 Task: Advanced Features: Encode a video using the VP9 codec for web streaming.
Action: Mouse moved to (546, 520)
Screenshot: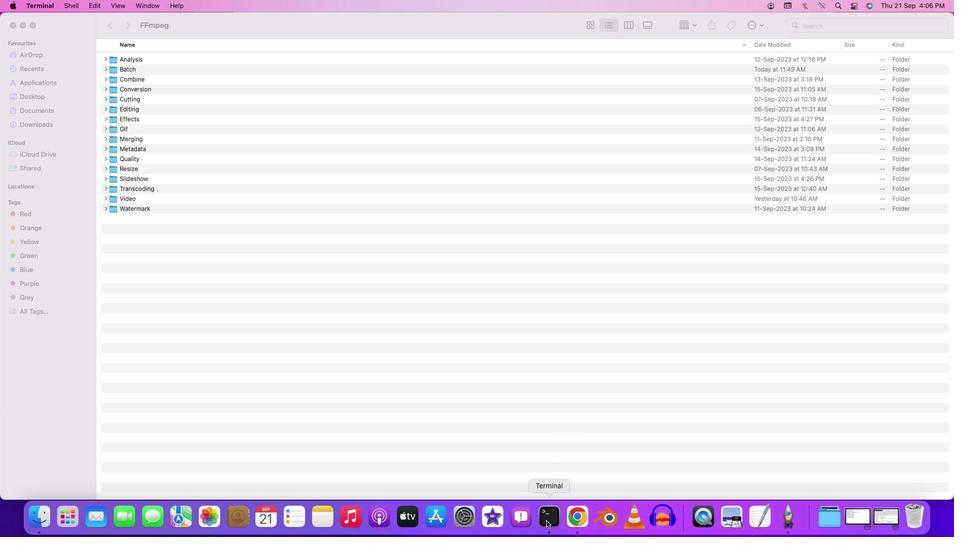 
Action: Mouse pressed right at (546, 520)
Screenshot: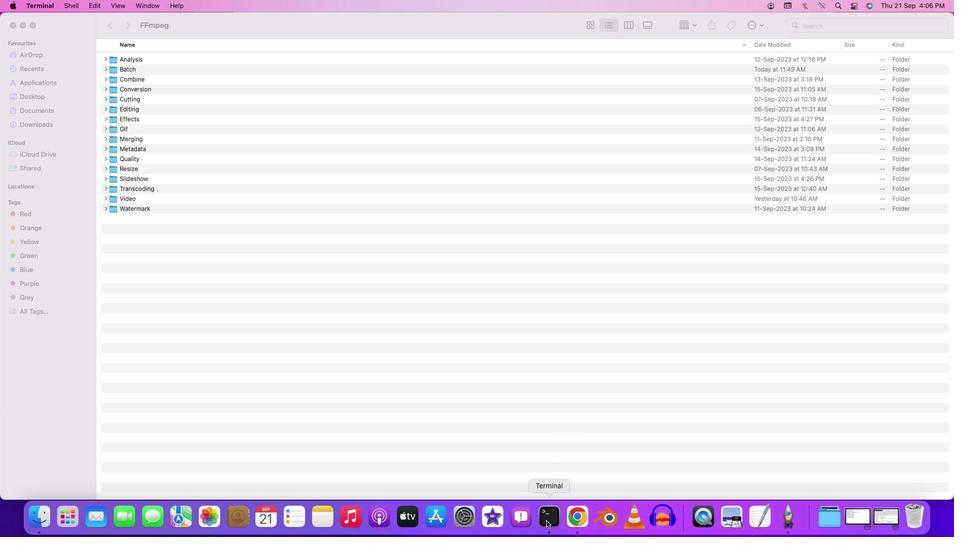 
Action: Mouse moved to (566, 396)
Screenshot: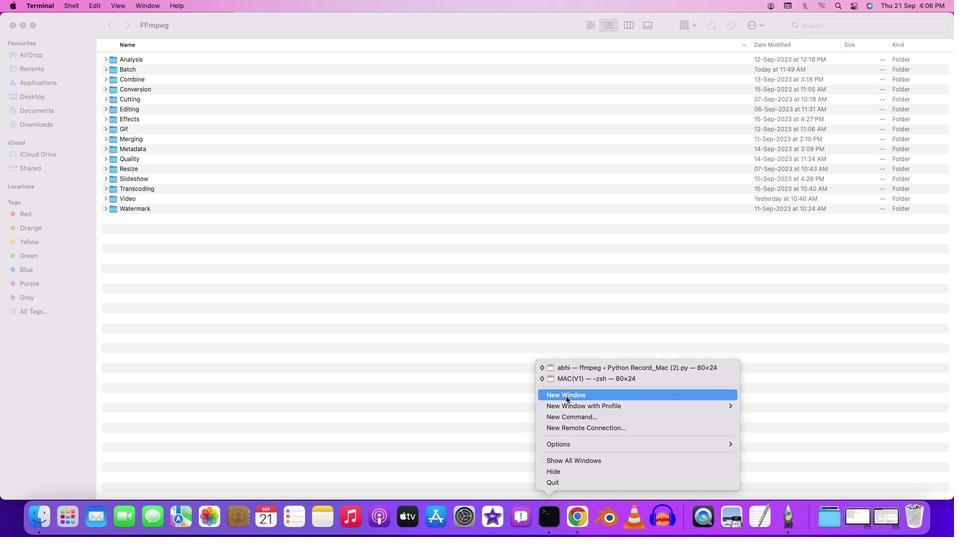 
Action: Mouse pressed left at (566, 396)
Screenshot: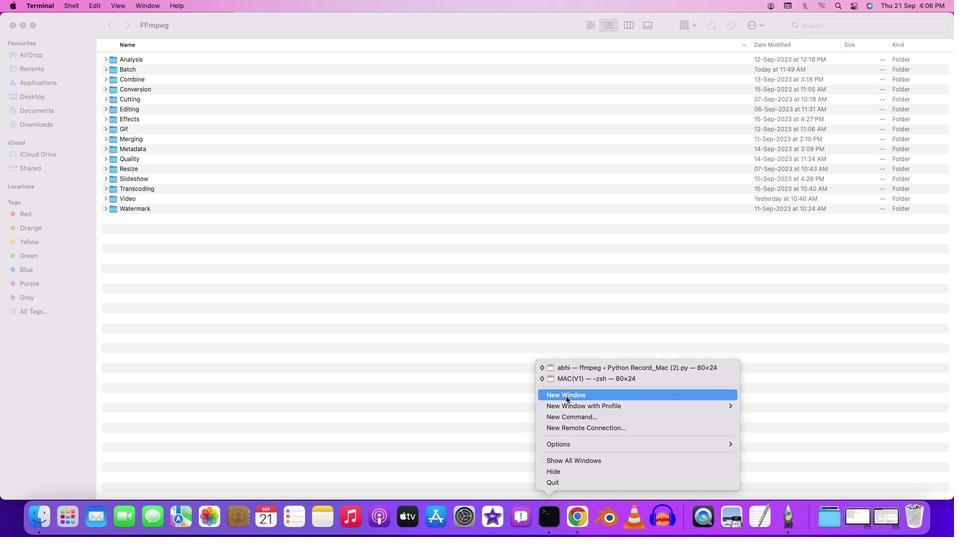 
Action: Mouse moved to (184, 21)
Screenshot: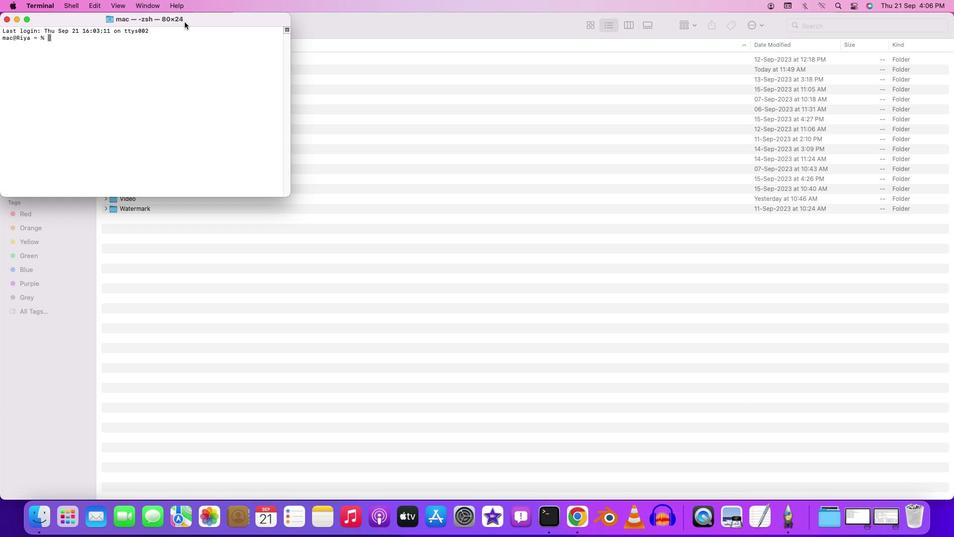 
Action: Mouse pressed left at (184, 21)
Screenshot: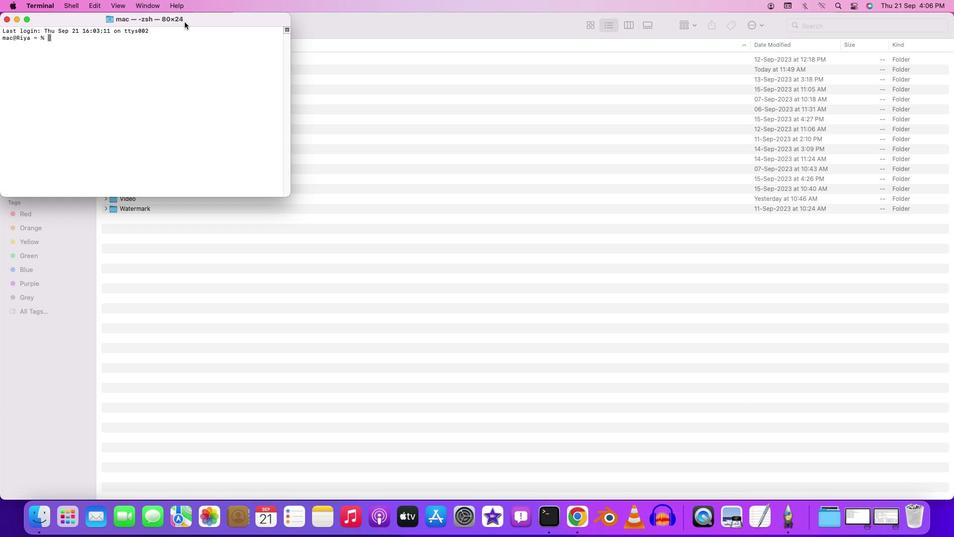 
Action: Mouse pressed left at (184, 21)
Screenshot: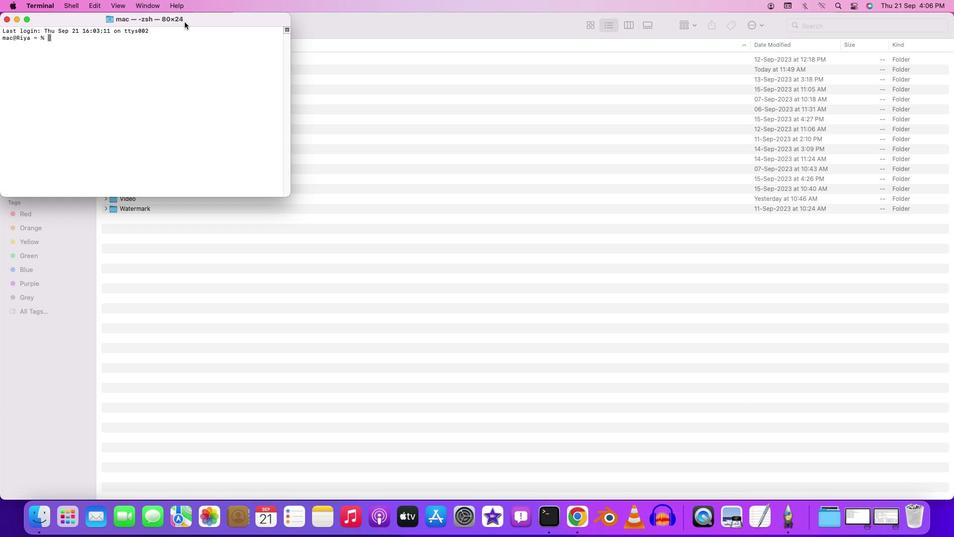 
Action: Mouse moved to (181, 79)
Screenshot: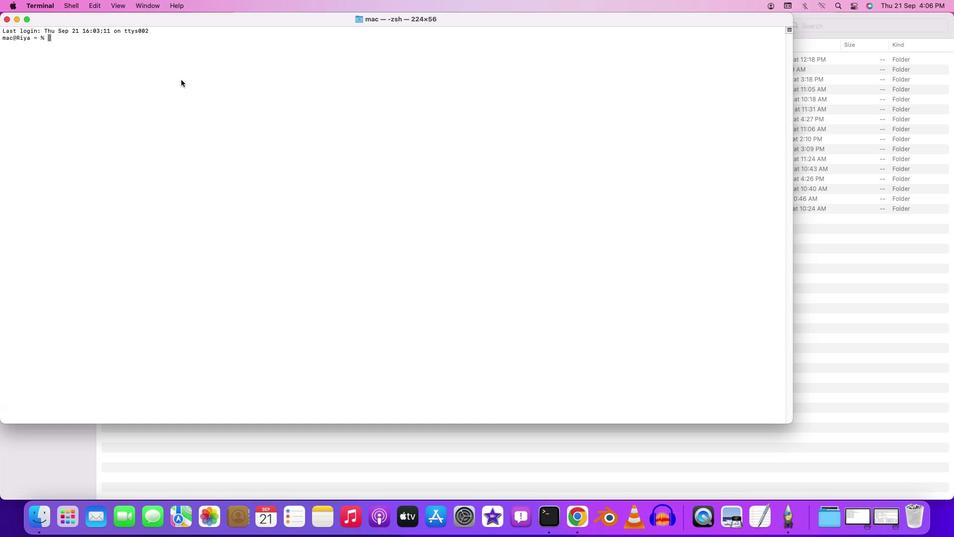 
Action: Mouse pressed left at (181, 79)
Screenshot: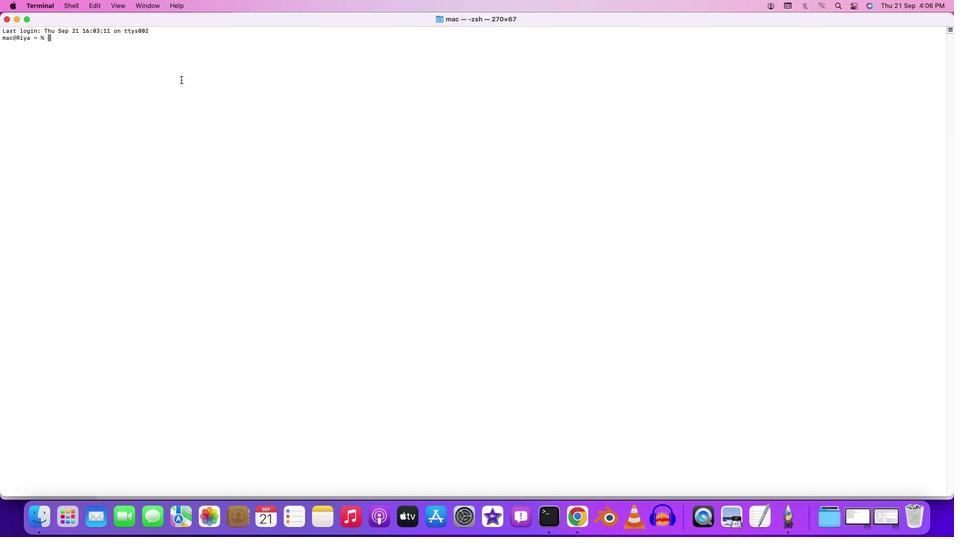 
Action: Key pressed 'c''d'Key.space'd''e''s''k''t''o''p'Key.enter'c''d'Key.space'f''f''m''p''e''g'Key.enter'c''d'Key.space'm'Key.backspace'm'Key.backspace'b''a''t''c''h'Key.enter'c''d'Key.space'v''i''d''e''o'Key.enter'f''f''m''p''e''g'Key.space'-'Key.spaceKey.backspace'i'
Screenshot: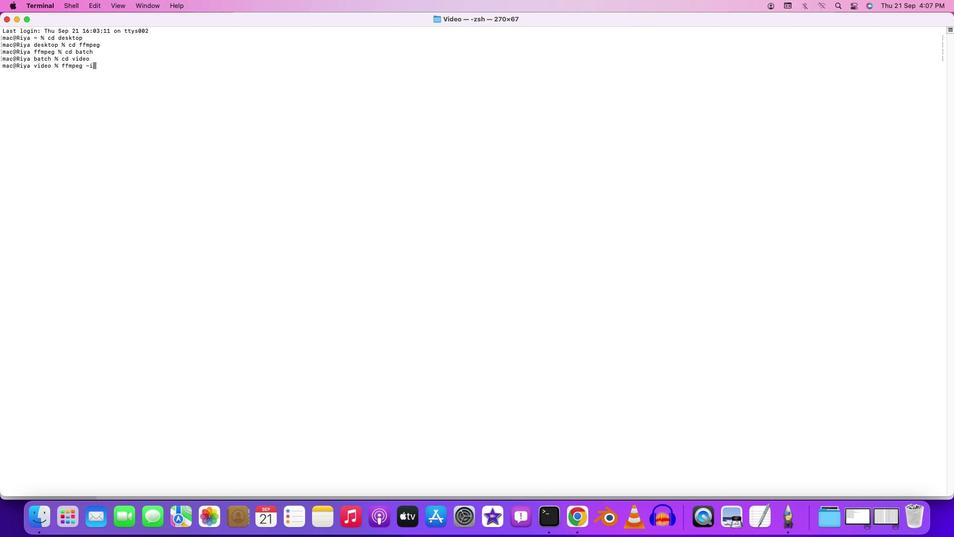 
Action: Mouse moved to (180, 80)
Screenshot: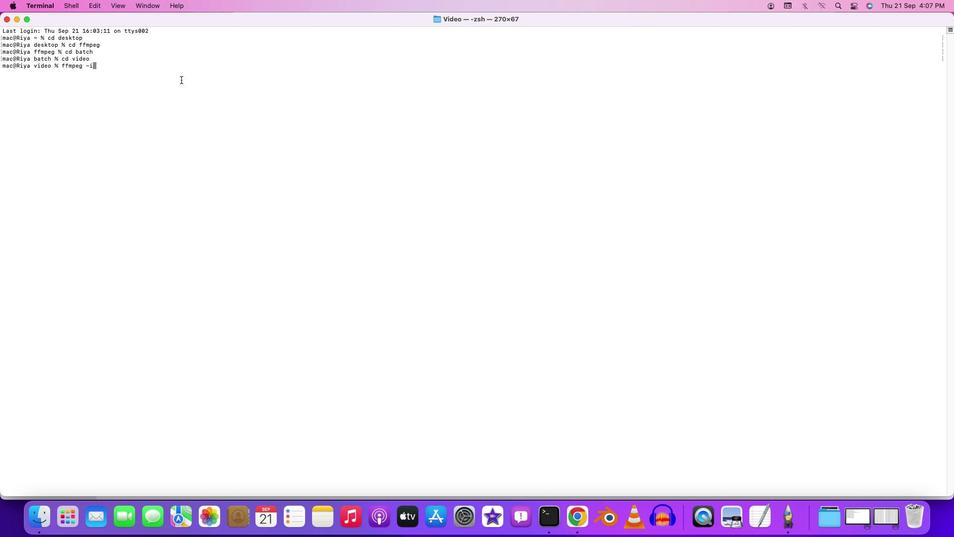 
Action: Key pressed Key.space'i''n''p''u''t'Key.shift'_''v''i''d''e''o''.''m''p''4'Key.space'-''c'Key.shift':''v'Key.space'l''i''b''x'Key.backspace'v''p''x'Key.leftKey.leftKey.leftKey.leftKey.leftKey.leftKey.leftKey.leftKey.leftKey.leftKey.leftKey.leftKey.leftKey.leftKey.leftKey.leftKey.leftKey.leftKey.leftKey.leftKey.leftKey.leftKey.leftKey.leftKey.leftKey.rightKey.rightKey.rightKey.rightKey.rightKey.rightKey.rightKey.rightKey.rightKey.rightKey.rightKey.rightKey.rightKey.rightKey.rightKey.rightKey.rightKey.rightKey.rightKey.rightKey.rightKey.rightKey.rightKey.rightKey.rightKey.rightKey.rightKey.rightKey.rightKey.rightKey.right'-''v''p''9'Key.space'-''b'Key.shift':''v'Key.space'2'Key.shift'M'Key.space'-''c'Key.shift':''a'Key.space'l''i''b''v''o''r''b''i''s'Key.space'o''u''t''p''u''t'Key.shift'_''v''p''9''.''w''e''b''m'Key.enter
Screenshot: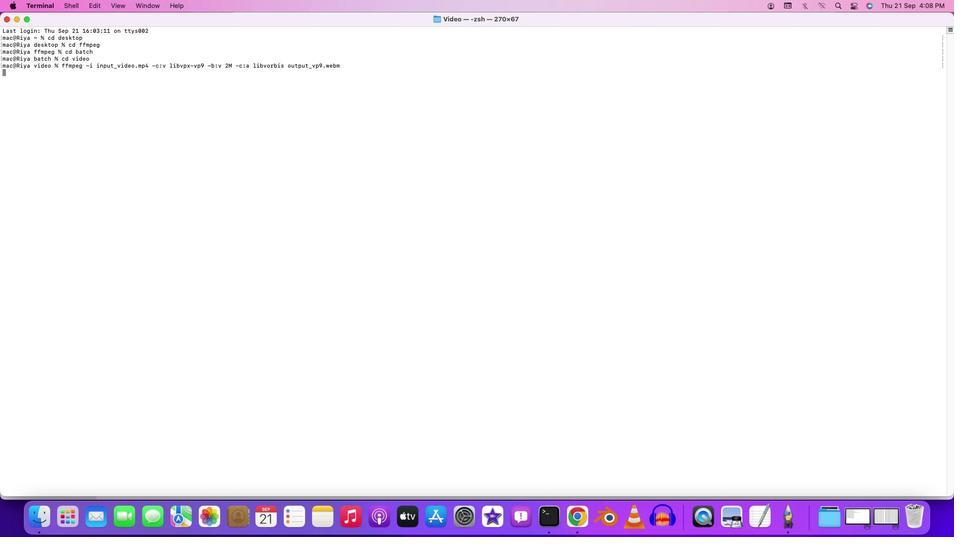 
Action: Mouse moved to (458, 440)
Screenshot: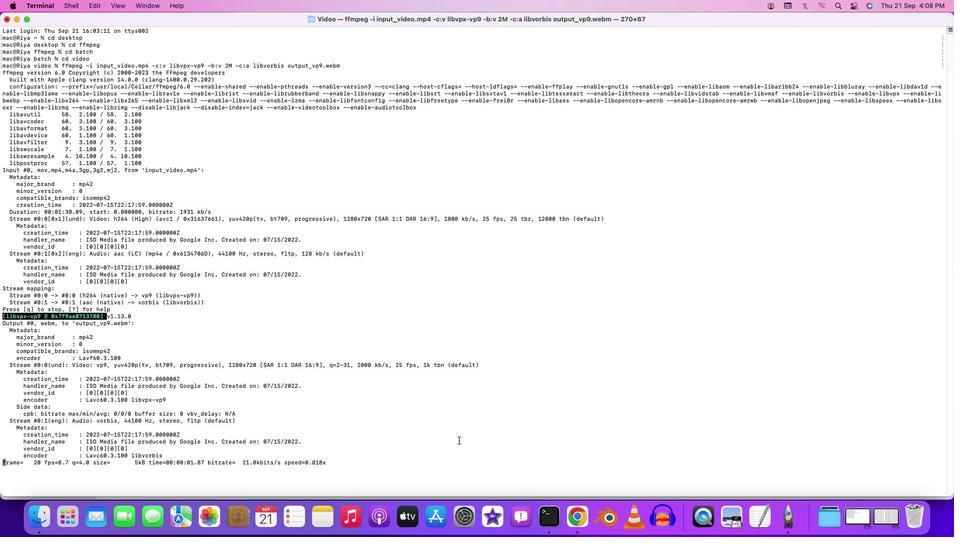 
